 Task: Open a blank sheet, save the file as Nathan.txt Add the quote 'Success is not about the destination; it's about the journey and who you become along the way.' Apply font style 'lexend' and font size 36 Align the text to the Right .Change the text color to  'Red'
Action: Mouse moved to (233, 171)
Screenshot: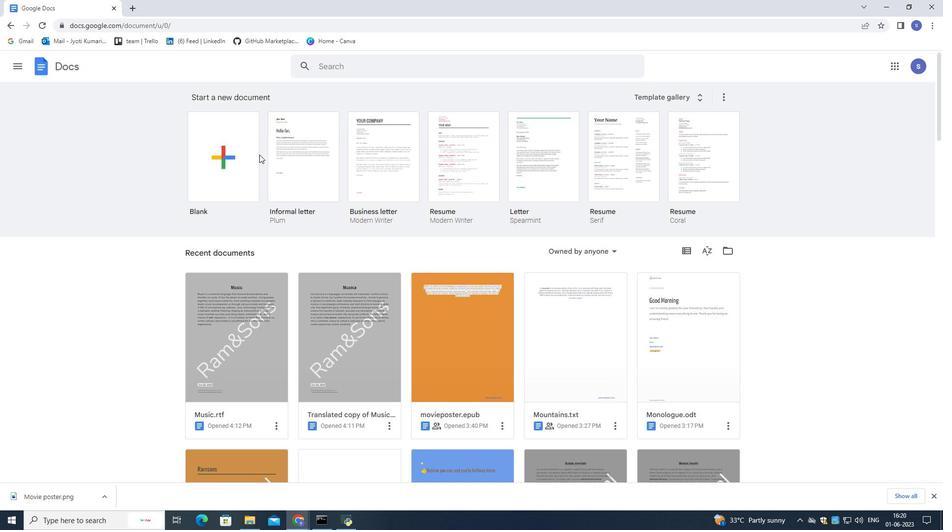 
Action: Mouse pressed left at (233, 171)
Screenshot: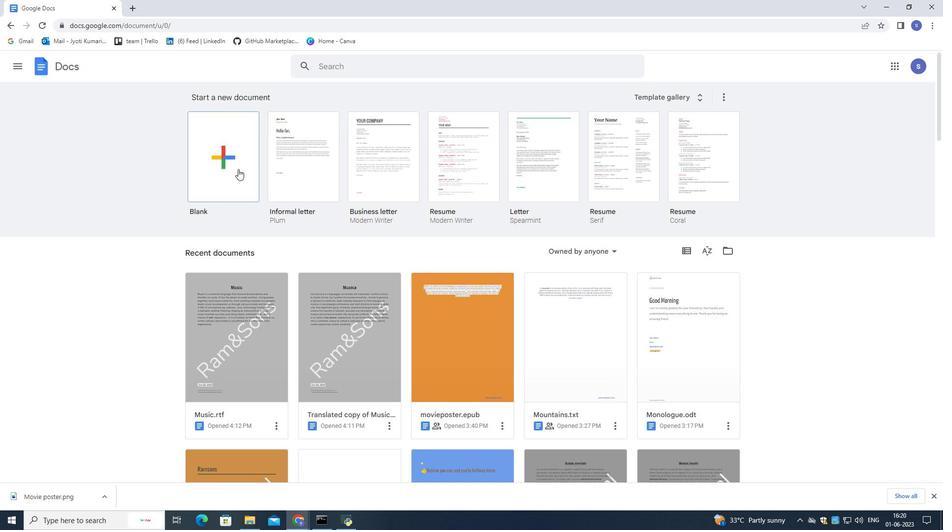 
Action: Mouse moved to (106, 62)
Screenshot: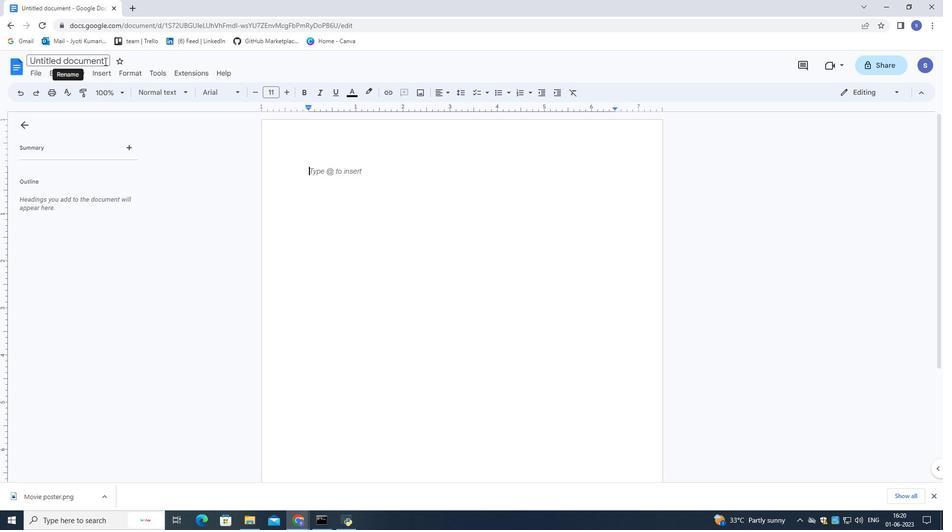 
Action: Mouse pressed left at (106, 62)
Screenshot: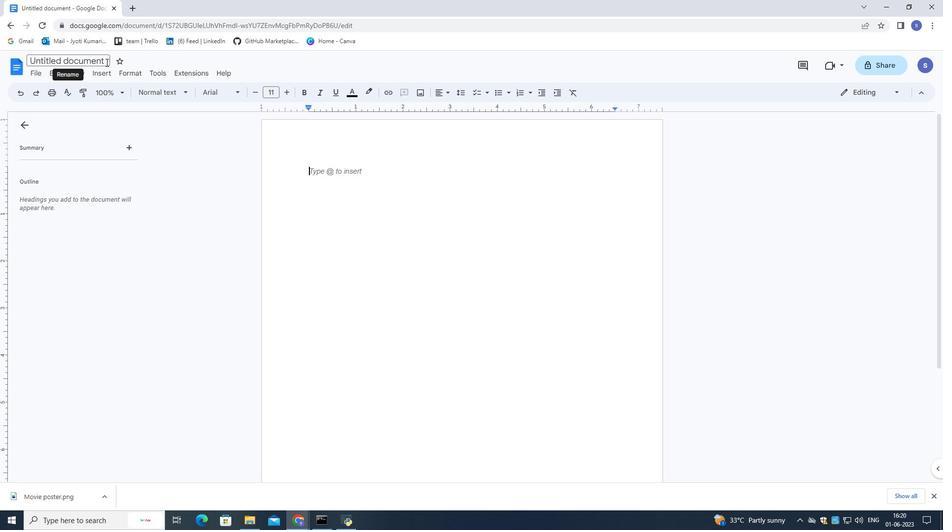 
Action: Mouse moved to (853, 12)
Screenshot: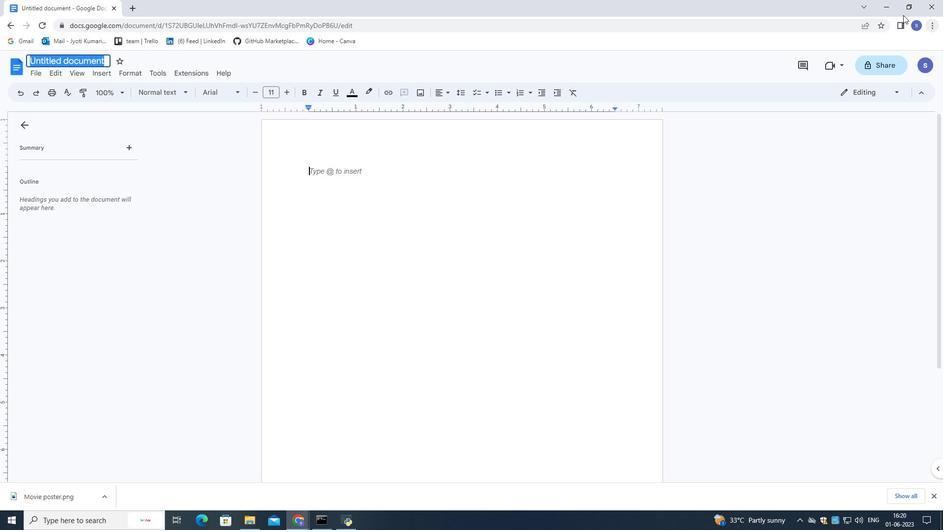 
Action: Key pressed <Key.shift>Nathan.txt
Screenshot: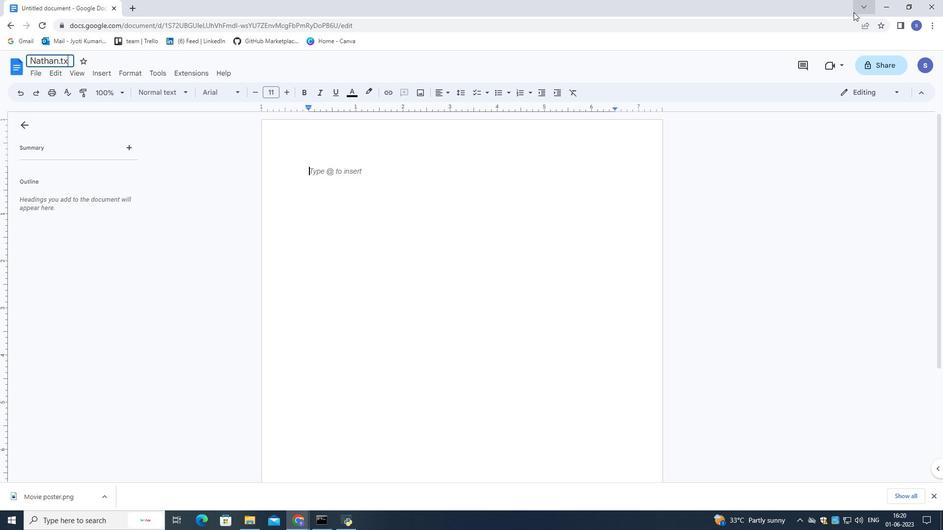 
Action: Mouse moved to (924, 18)
Screenshot: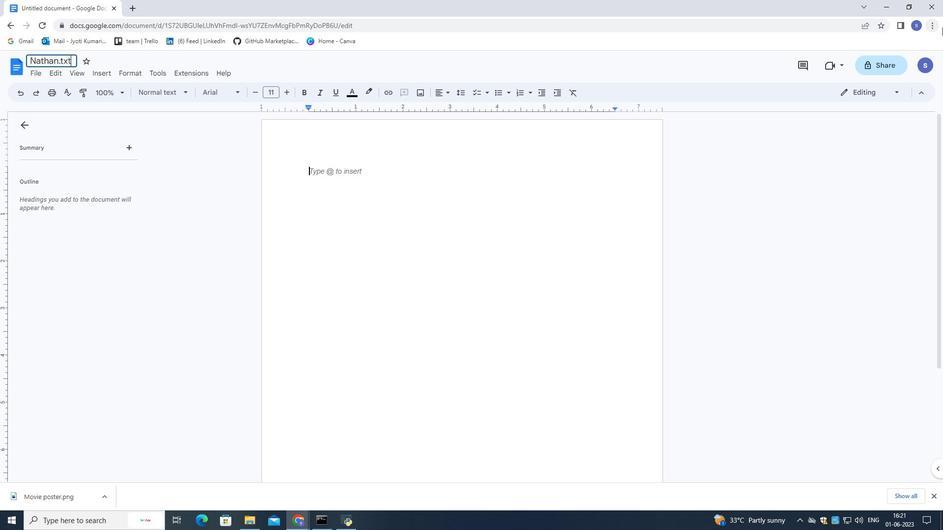 
Action: Key pressed <Key.enter>
Screenshot: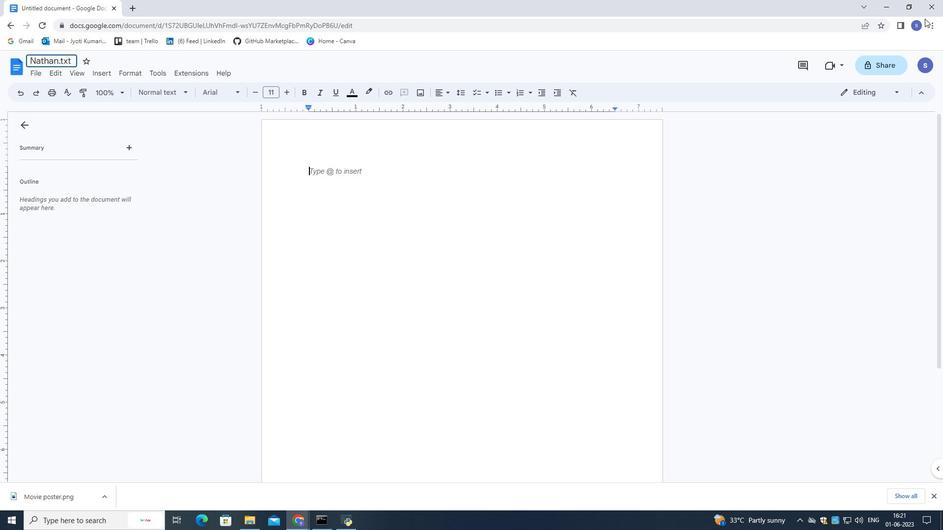 
Action: Mouse moved to (349, 172)
Screenshot: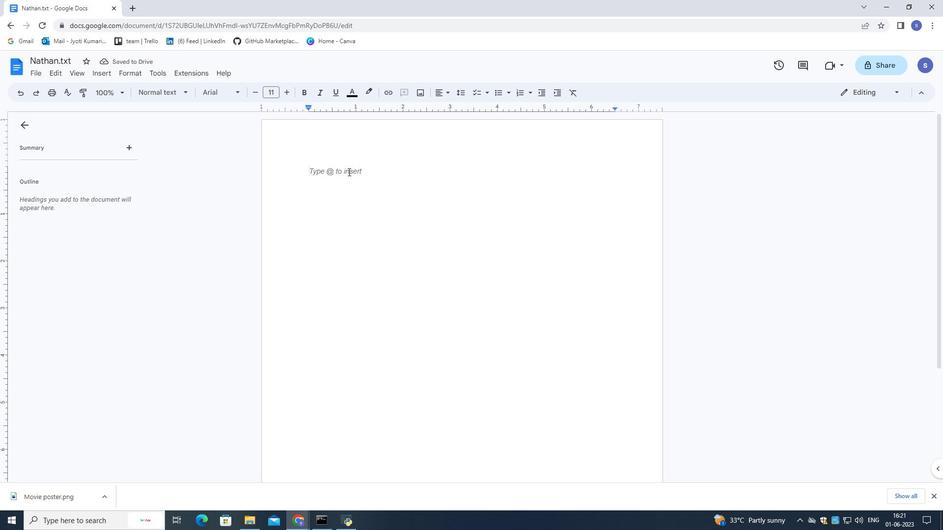 
Action: Mouse pressed left at (349, 172)
Screenshot: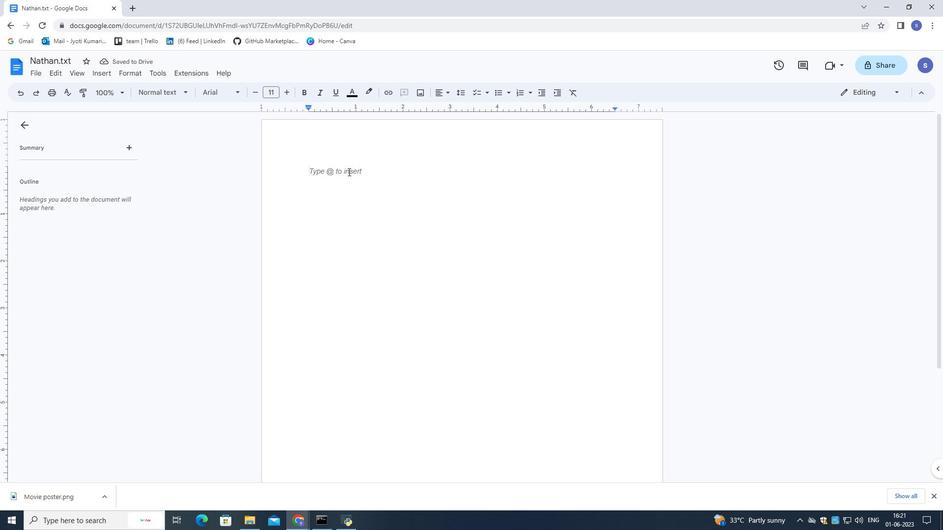 
Action: Mouse moved to (356, 176)
Screenshot: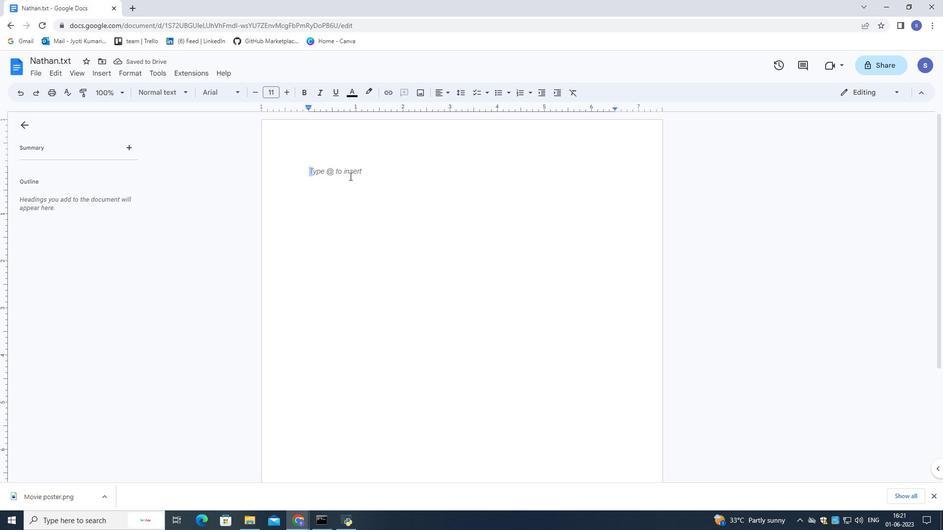 
Action: Key pressed <Key.shift>Success<Key.space>is<Key.space>not<Key.space>about<Key.space>the<Key.space>destination;<Key.space><Key.shift>It's<Key.space>abou
Screenshot: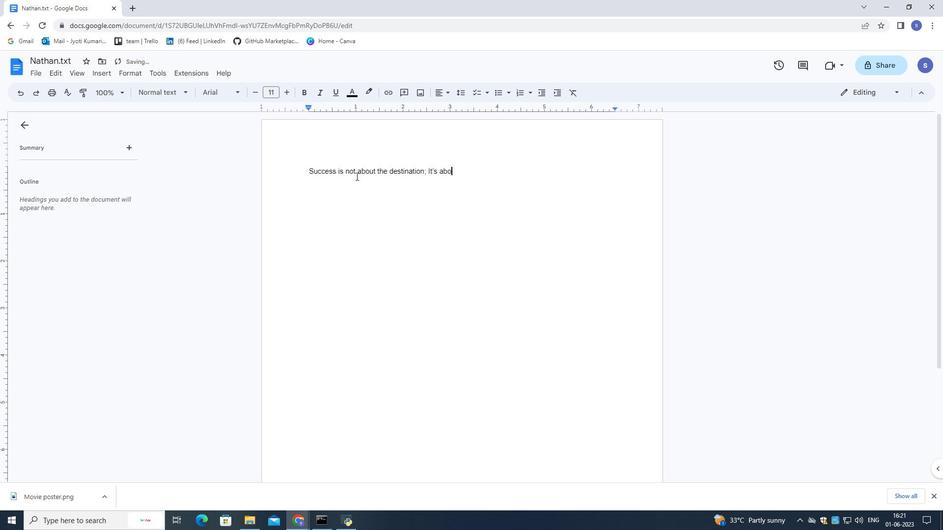 
Action: Mouse moved to (365, 176)
Screenshot: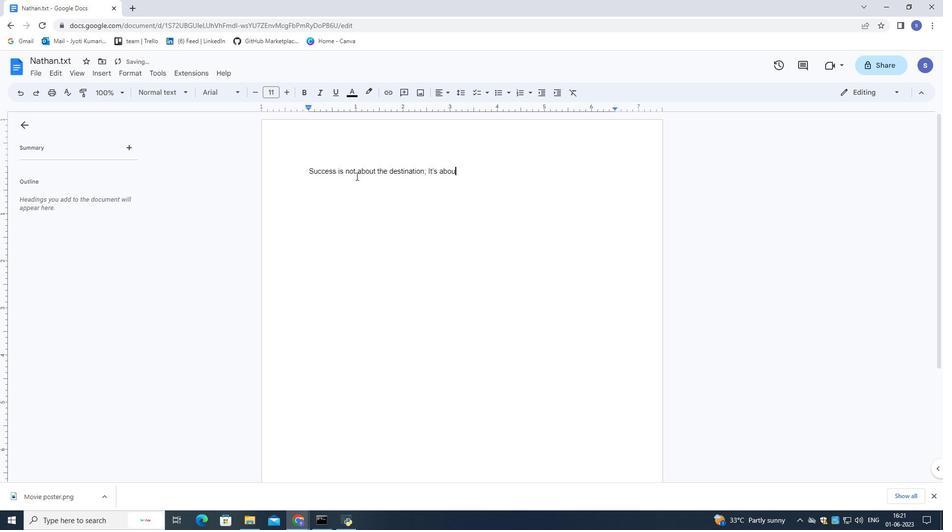 
Action: Key pressed t
Screenshot: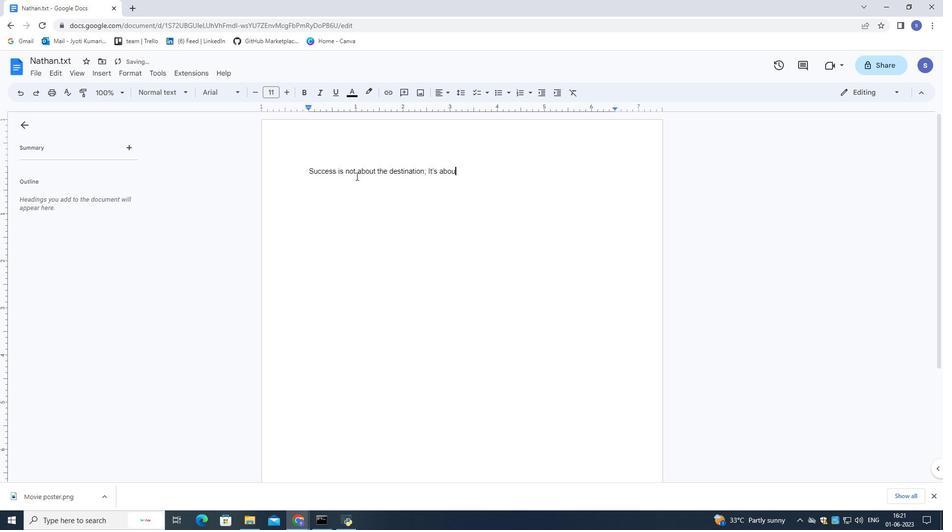 
Action: Mouse moved to (803, 166)
Screenshot: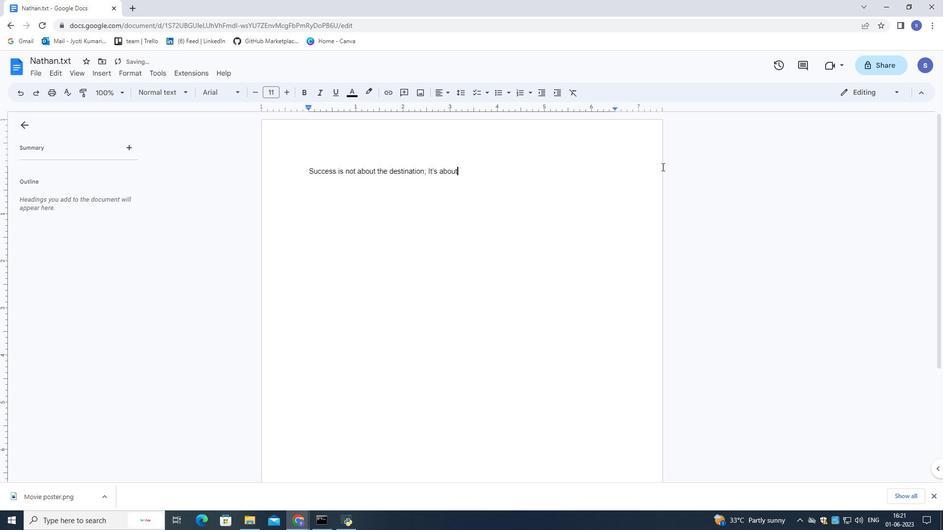
Action: Key pressed <Key.space>the<Key.space>journey<Key.space>and<Key.space>who<Key.space>uou<Key.backspace><Key.backspace><Key.backspace>you<Key.space>become<Key.space>along<Key.space>the<Key.space>a<Key.backspace>way.
Screenshot: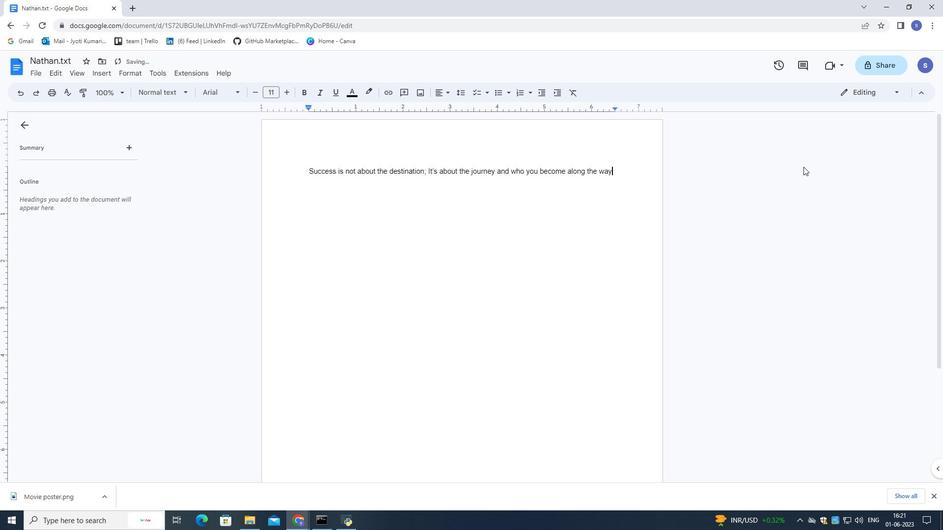 
Action: Mouse moved to (629, 173)
Screenshot: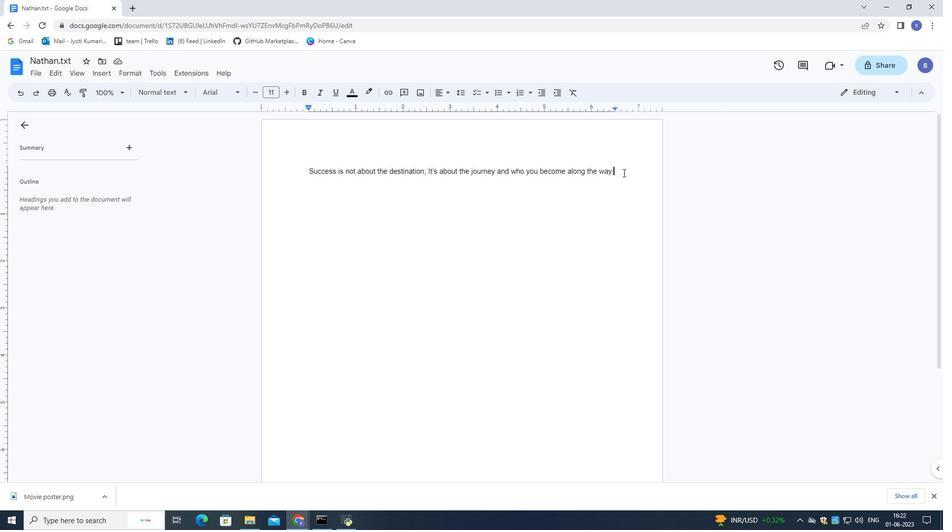 
Action: Mouse pressed left at (629, 173)
Screenshot: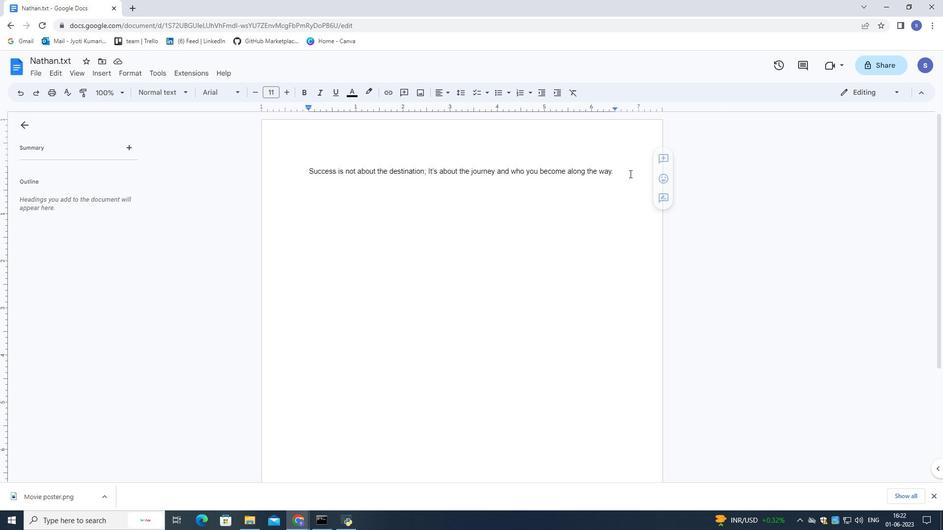 
Action: Mouse moved to (219, 95)
Screenshot: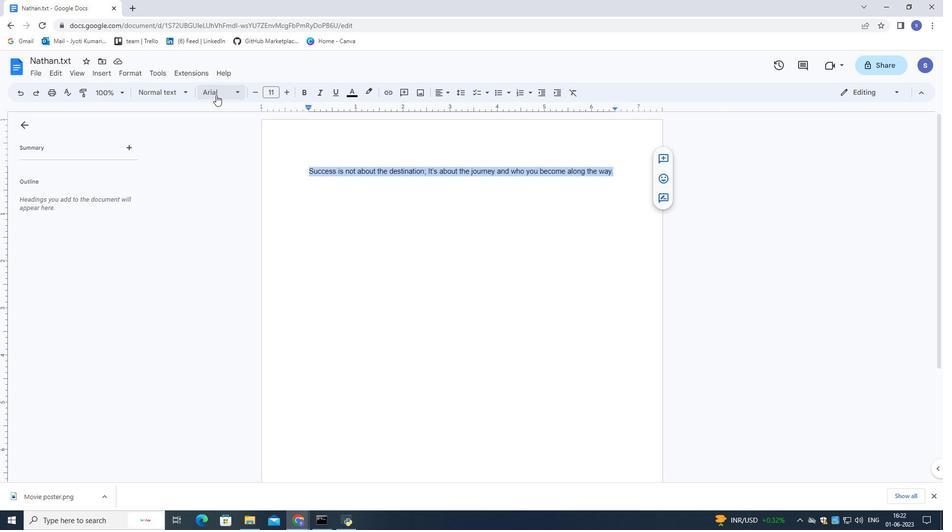 
Action: Mouse pressed left at (219, 95)
Screenshot: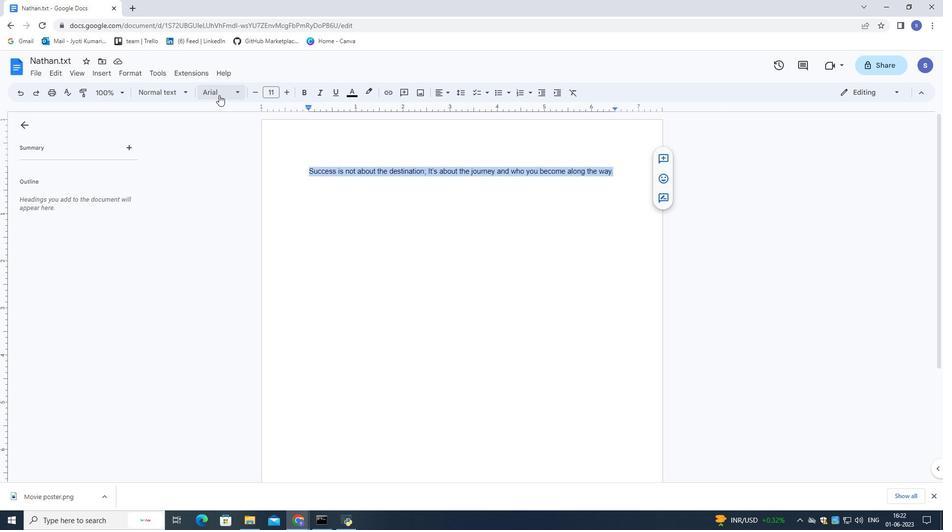 
Action: Mouse moved to (235, 112)
Screenshot: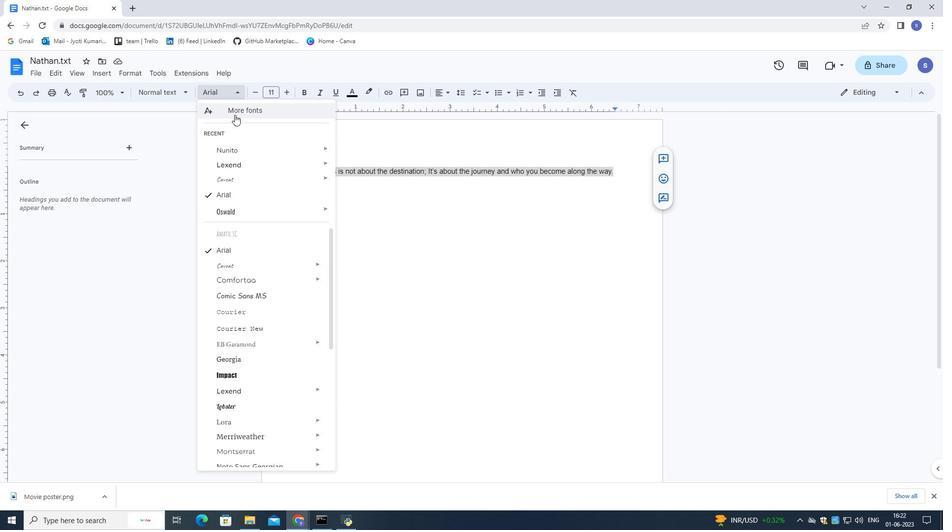 
Action: Mouse pressed left at (235, 112)
Screenshot: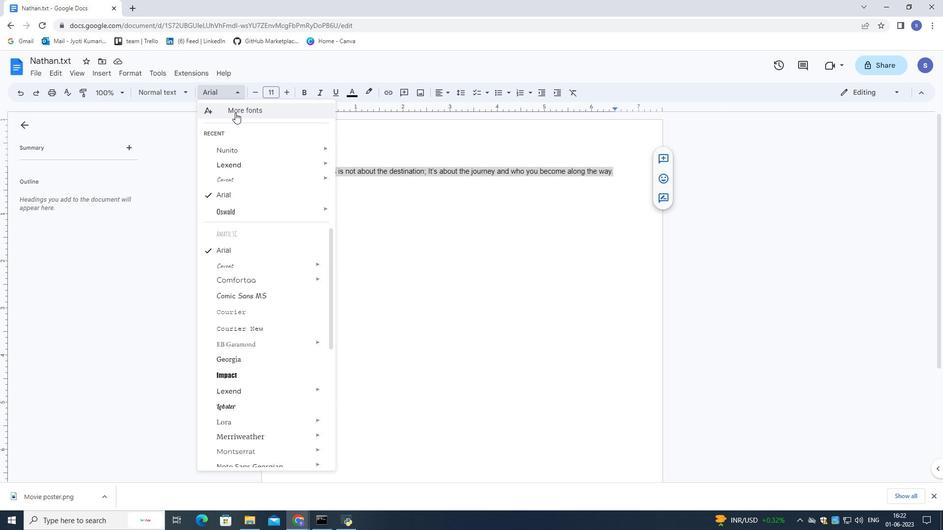 
Action: Mouse moved to (311, 154)
Screenshot: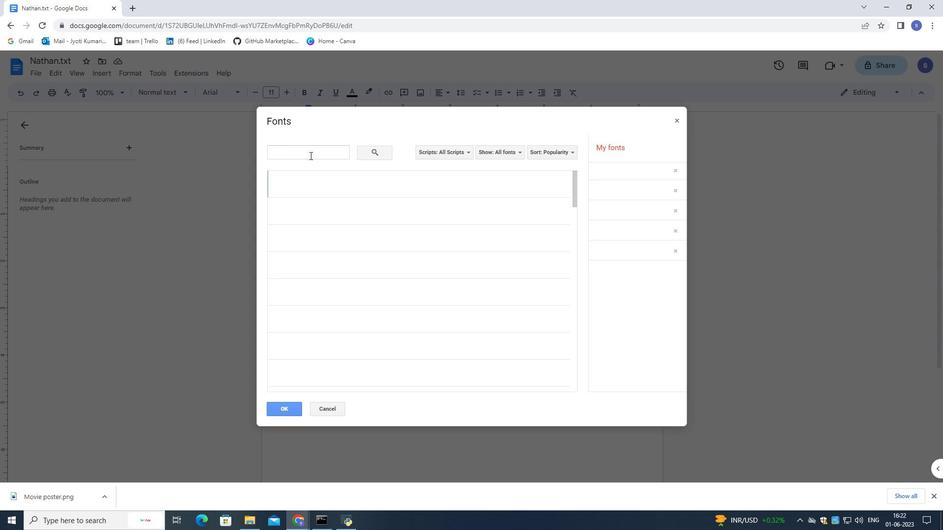 
Action: Mouse pressed left at (311, 154)
Screenshot: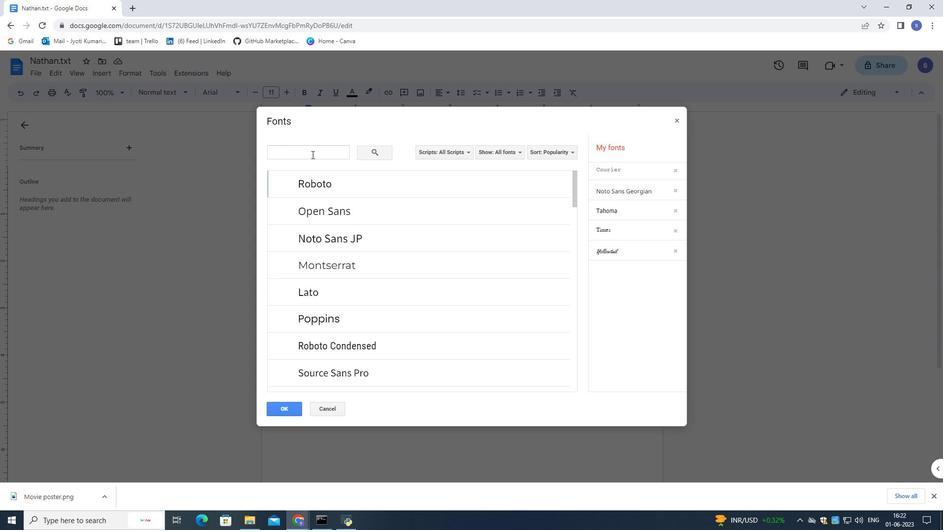 
Action: Mouse moved to (390, 132)
Screenshot: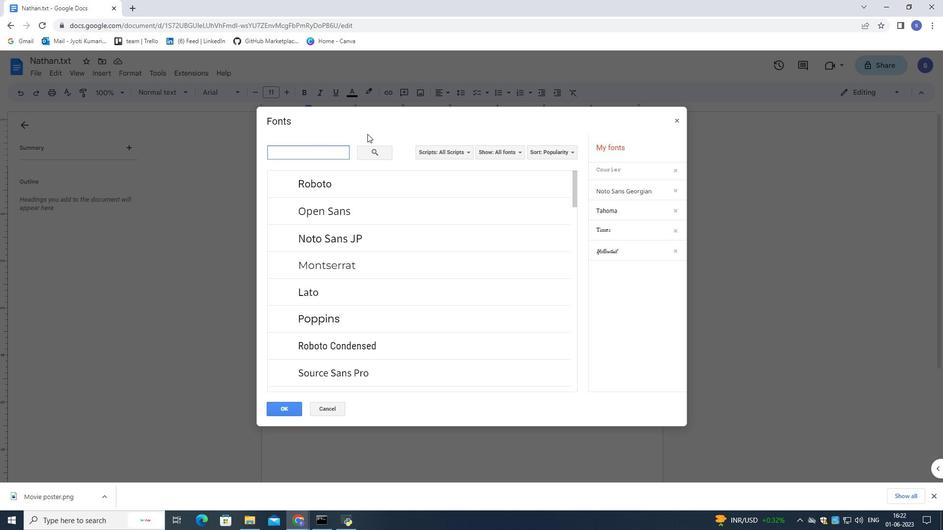 
Action: Key pressed lexend
Screenshot: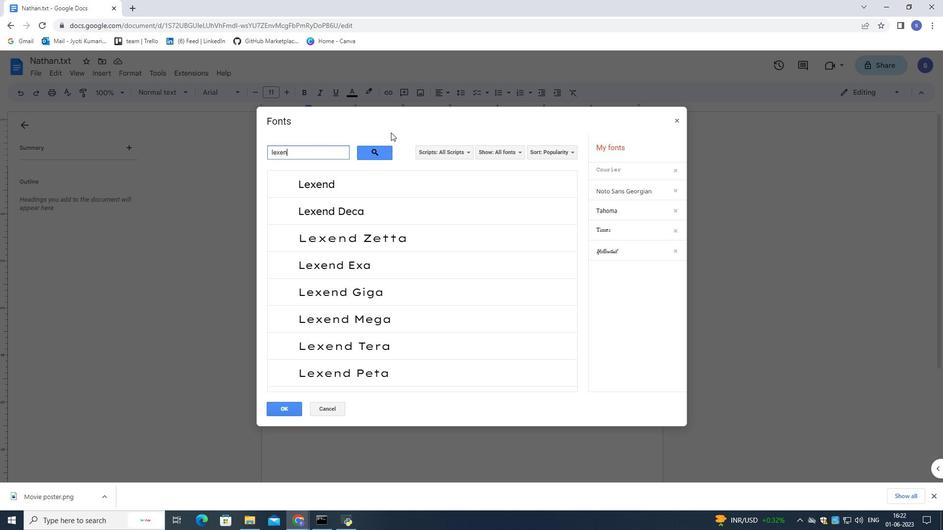 
Action: Mouse moved to (304, 190)
Screenshot: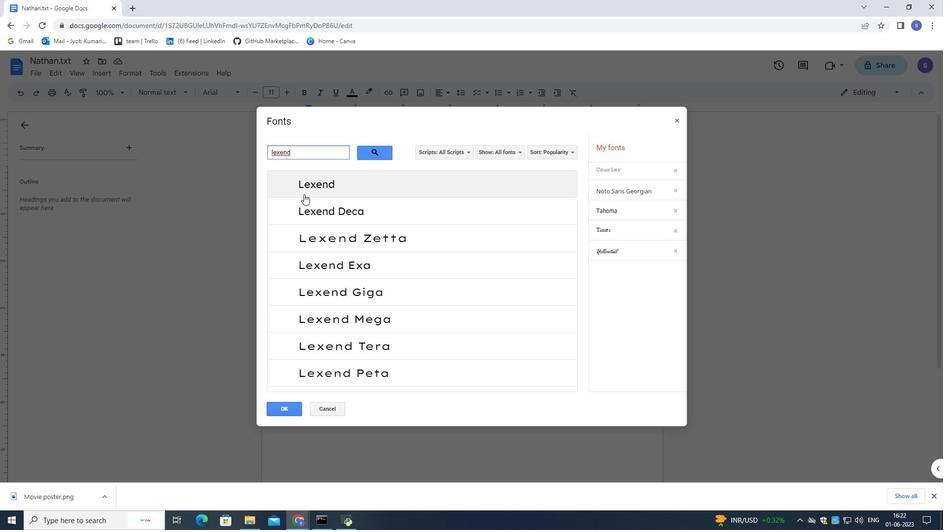 
Action: Mouse pressed left at (304, 190)
Screenshot: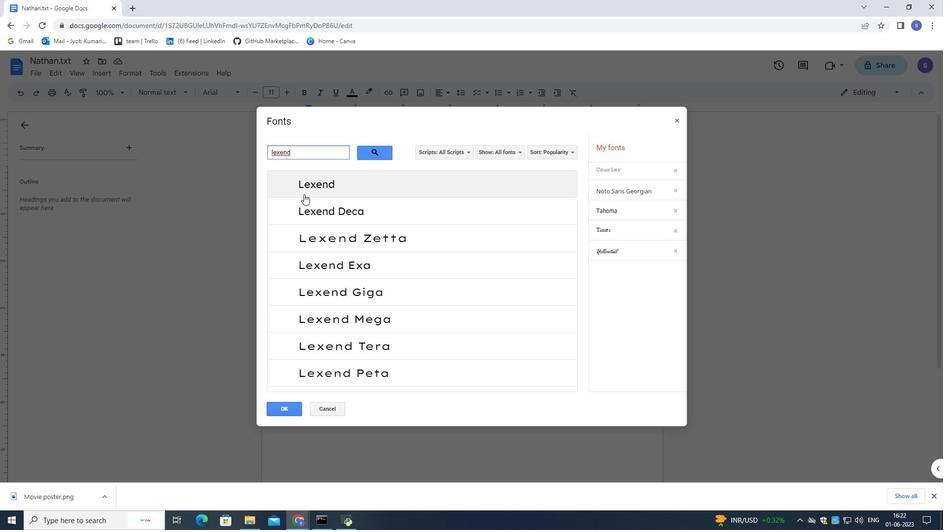 
Action: Mouse moved to (294, 410)
Screenshot: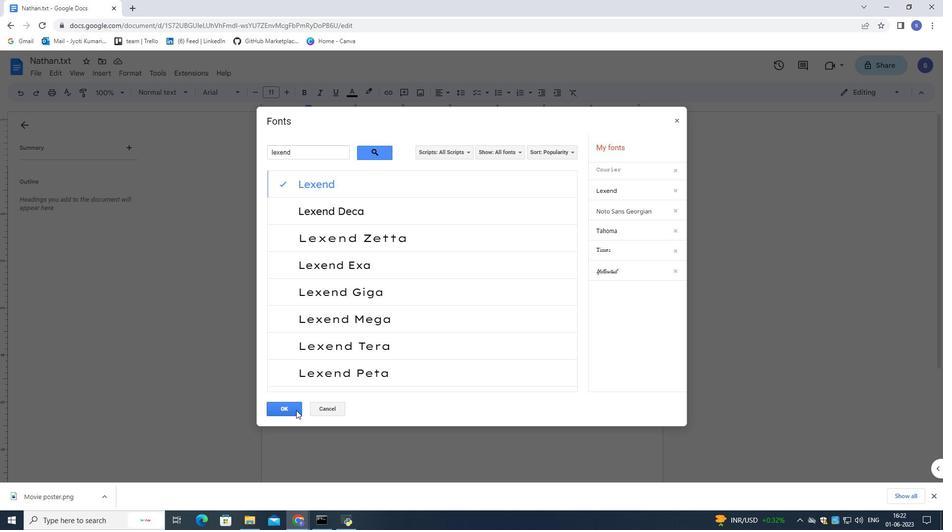 
Action: Mouse pressed left at (294, 410)
Screenshot: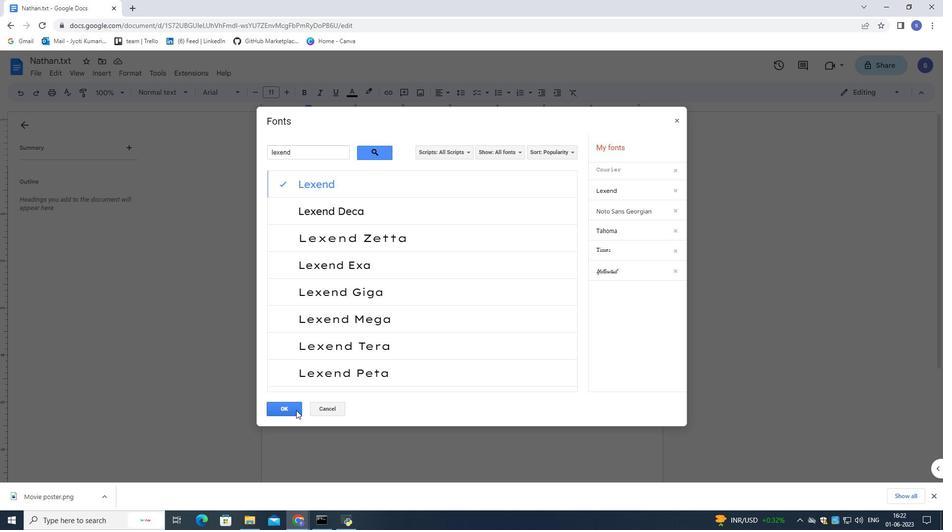 
Action: Mouse moved to (289, 90)
Screenshot: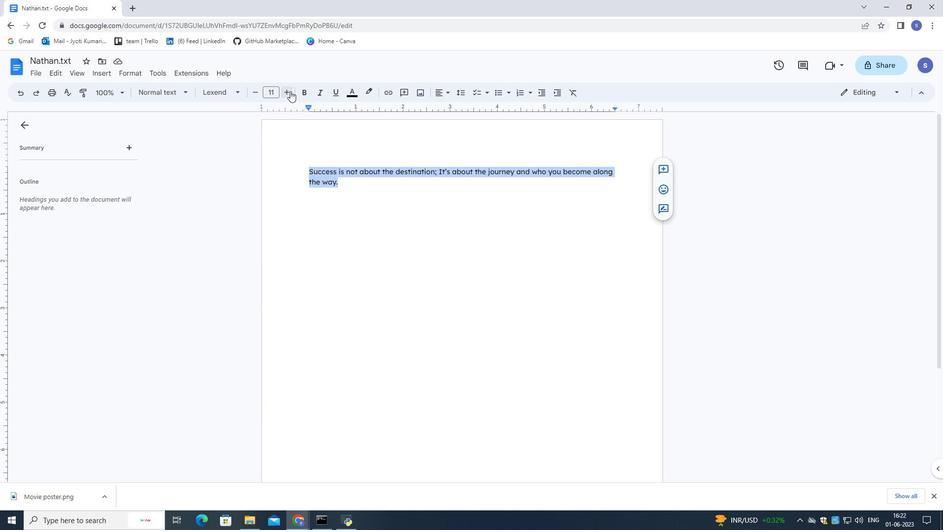 
Action: Mouse pressed left at (289, 90)
Screenshot: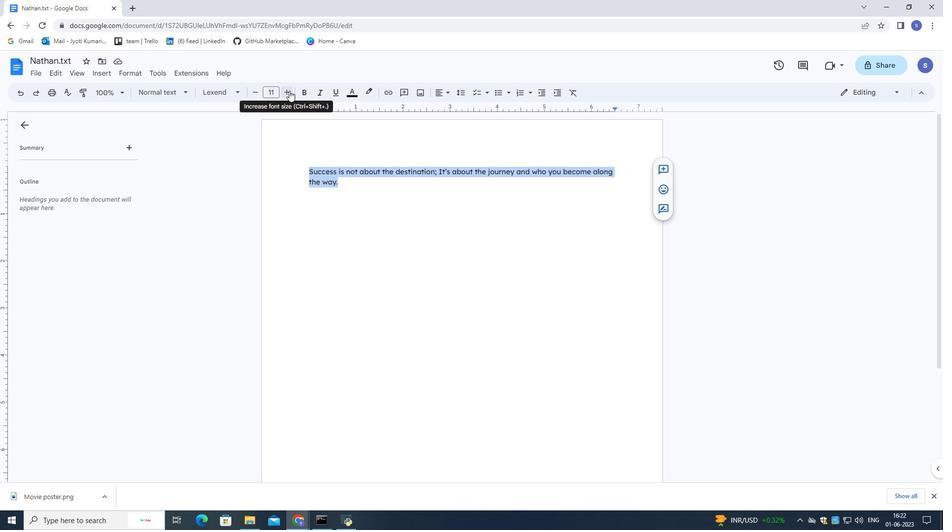
Action: Mouse pressed left at (289, 90)
Screenshot: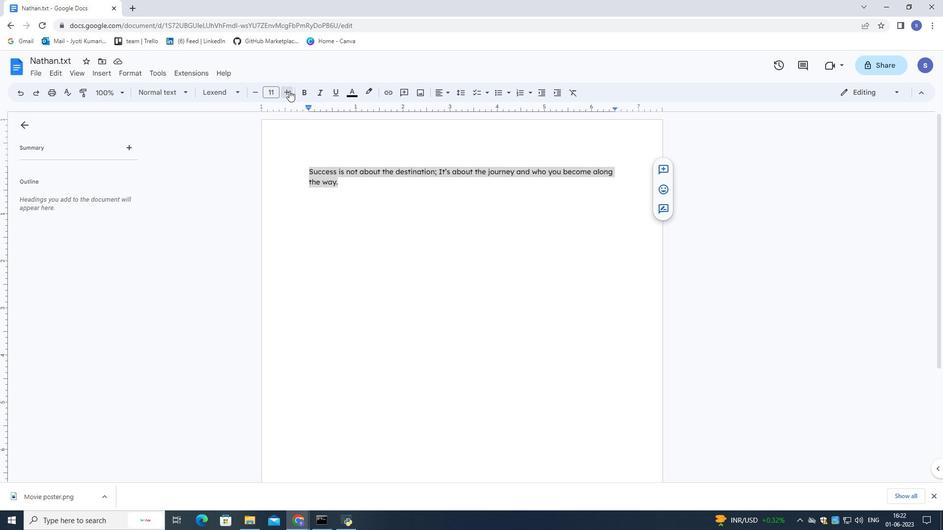 
Action: Mouse pressed left at (289, 90)
Screenshot: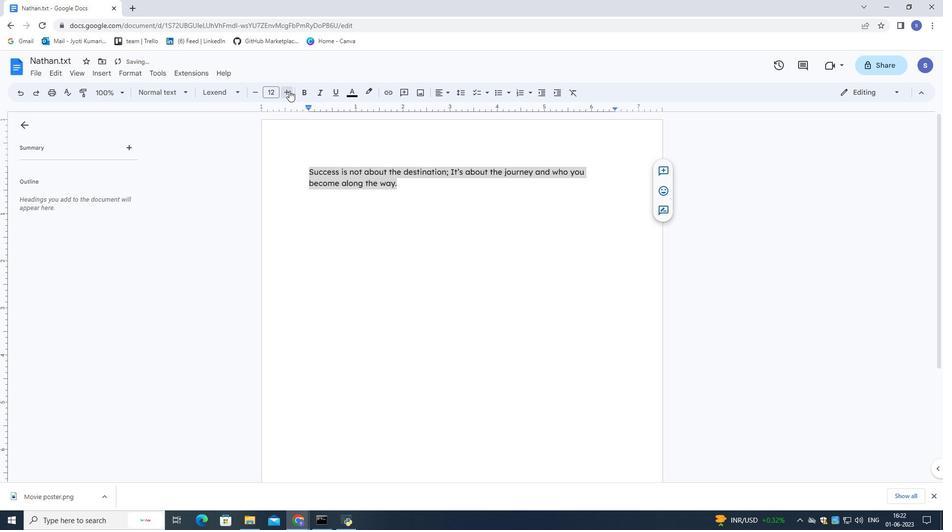 
Action: Mouse pressed left at (289, 90)
Screenshot: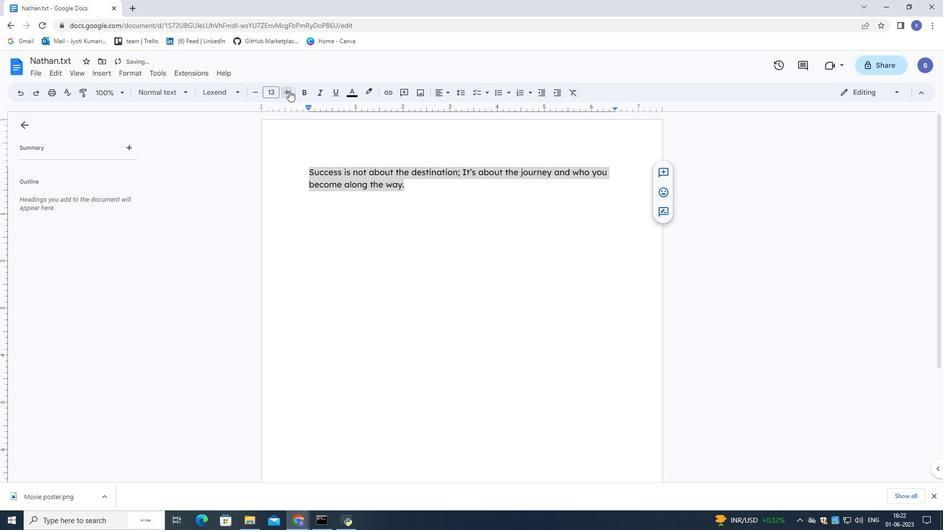 
Action: Mouse pressed left at (289, 90)
Screenshot: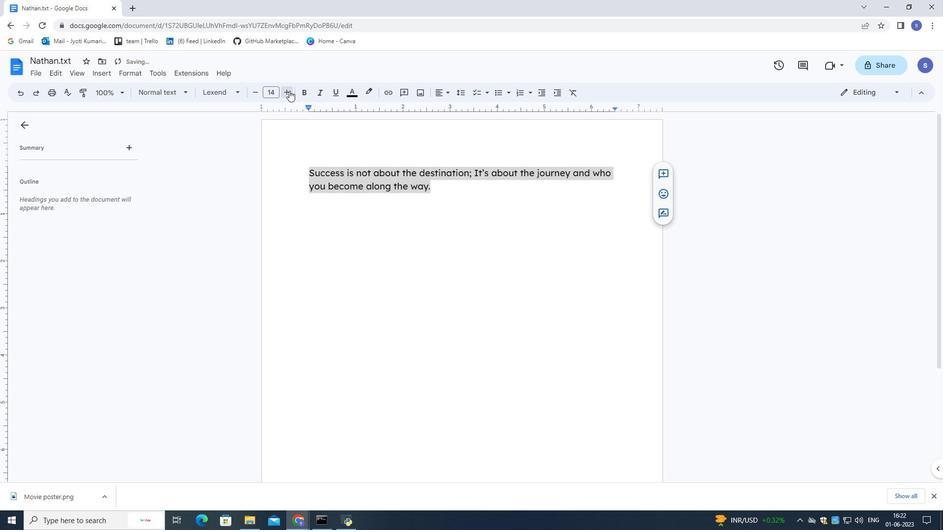 
Action: Mouse pressed left at (289, 90)
Screenshot: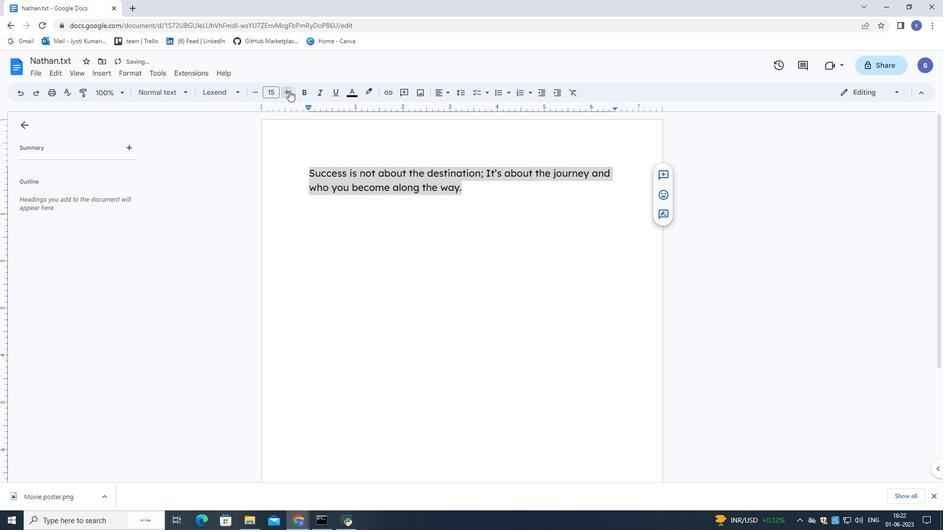 
Action: Mouse pressed left at (289, 90)
Screenshot: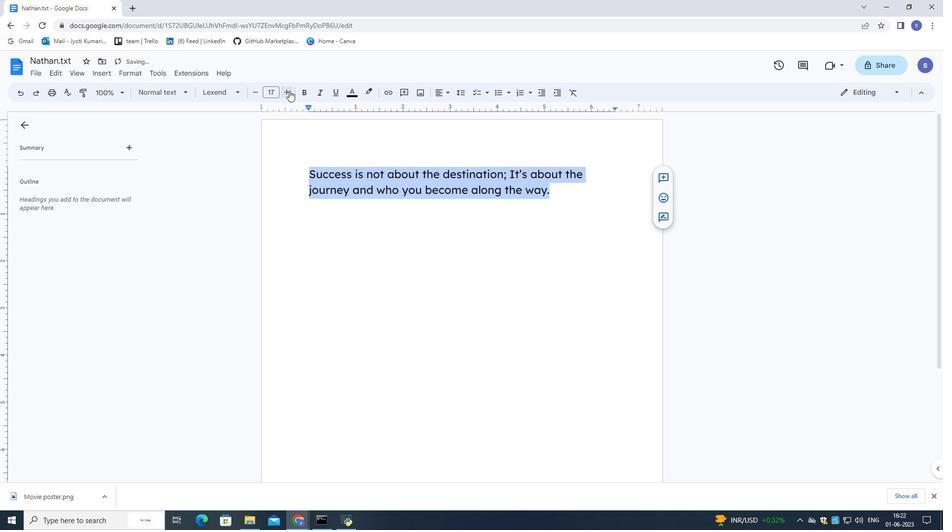
Action: Mouse pressed left at (289, 90)
Screenshot: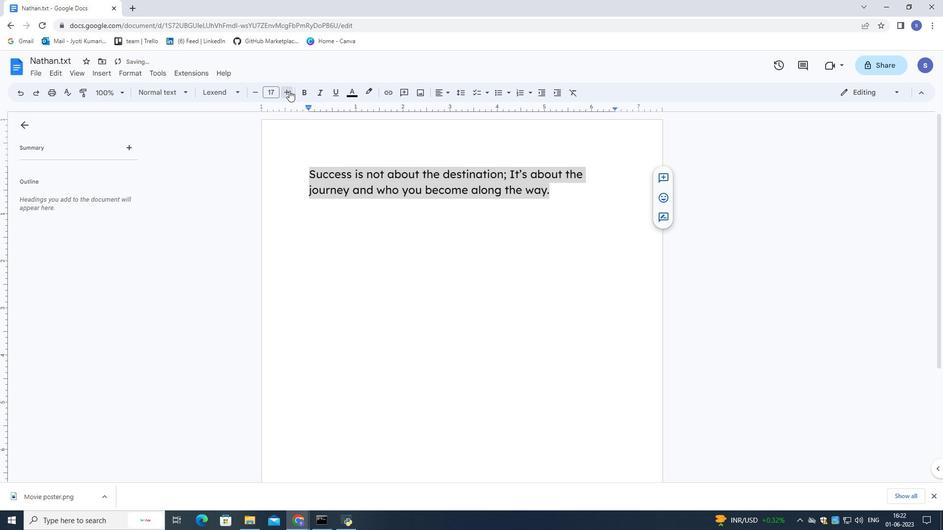 
Action: Mouse pressed left at (289, 90)
Screenshot: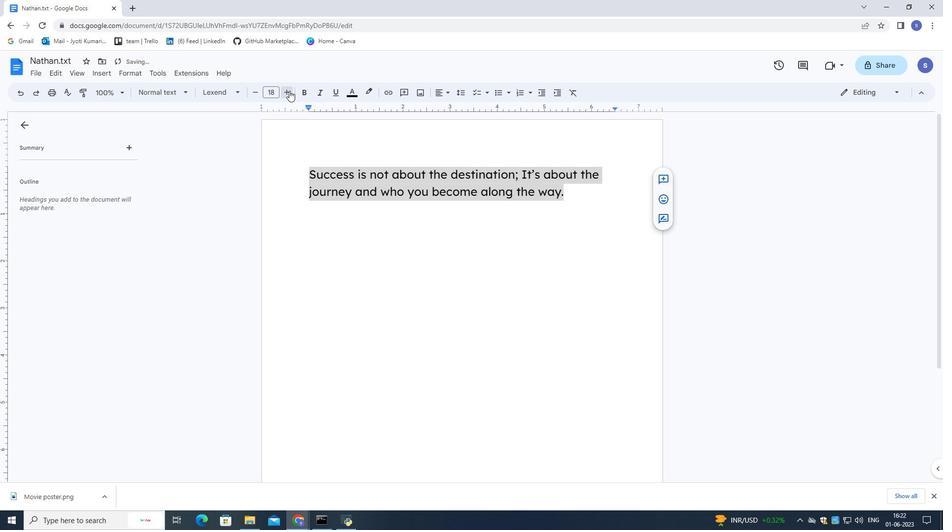 
Action: Mouse pressed left at (289, 90)
Screenshot: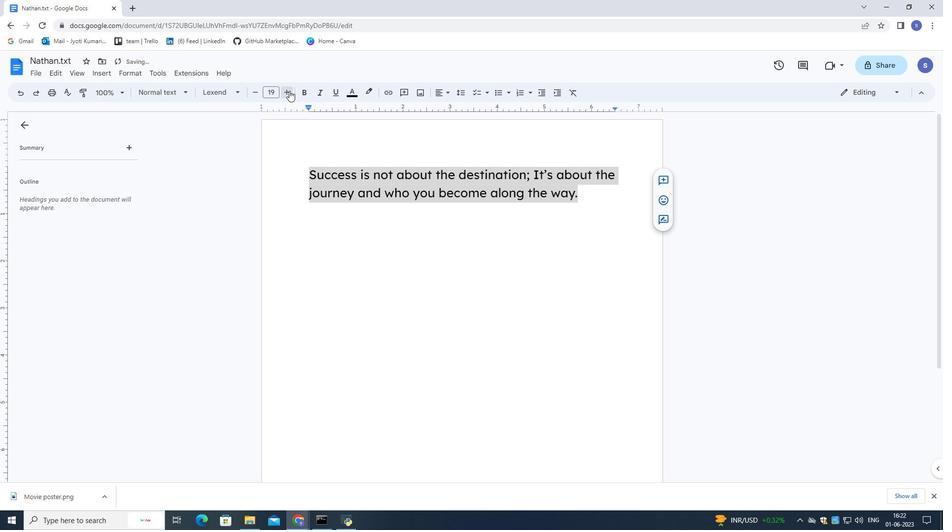 
Action: Mouse pressed left at (289, 90)
Screenshot: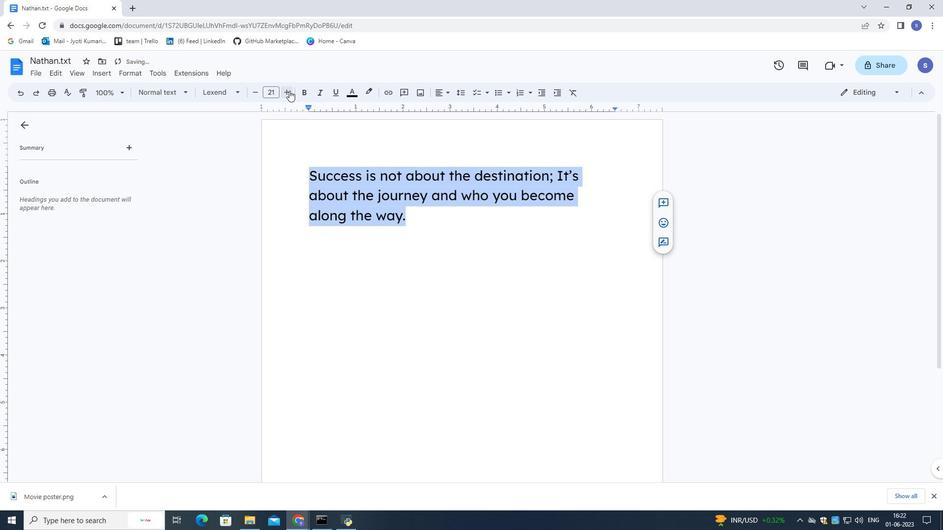 
Action: Mouse pressed left at (289, 90)
Screenshot: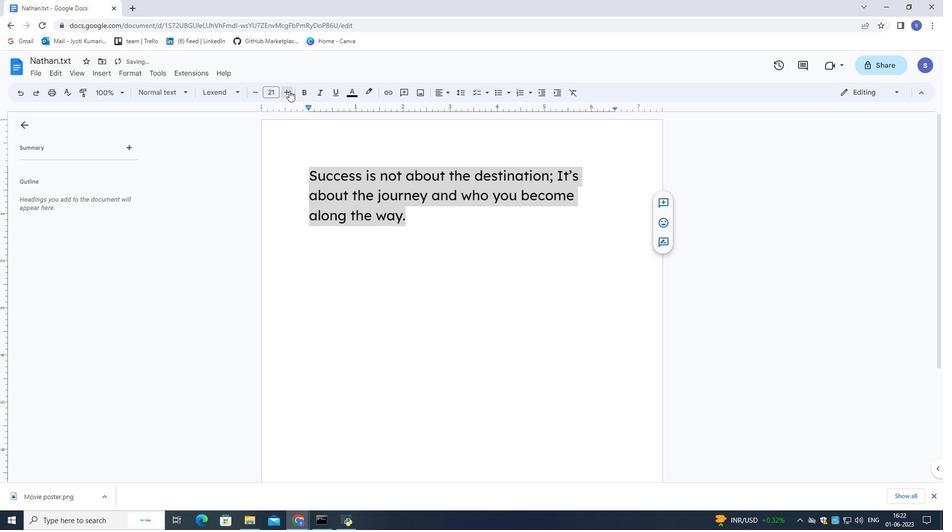 
Action: Mouse pressed left at (289, 90)
Screenshot: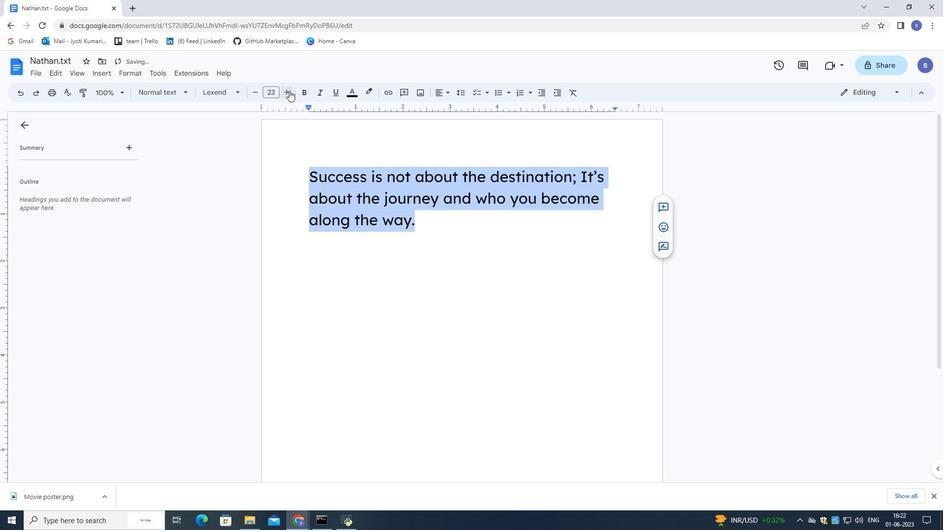 
Action: Mouse pressed left at (289, 90)
Screenshot: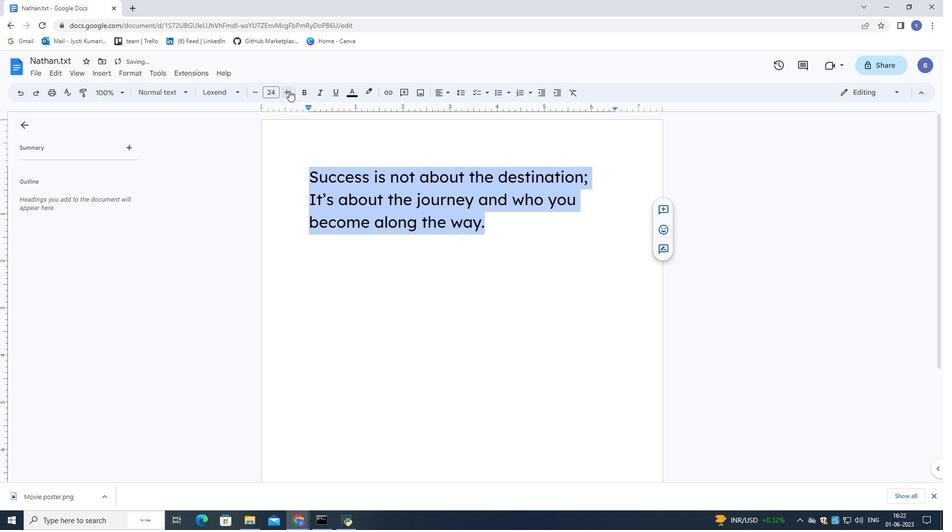
Action: Mouse pressed left at (289, 90)
Screenshot: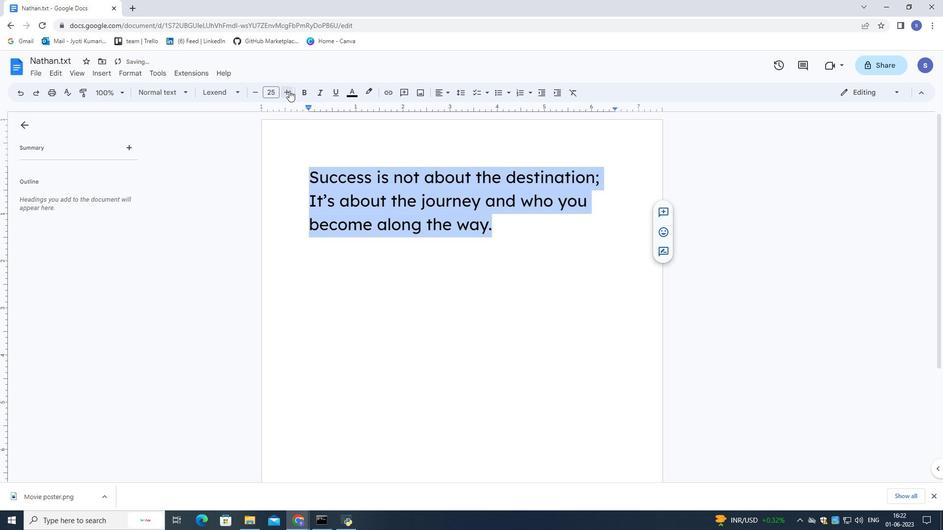 
Action: Mouse pressed left at (289, 90)
Screenshot: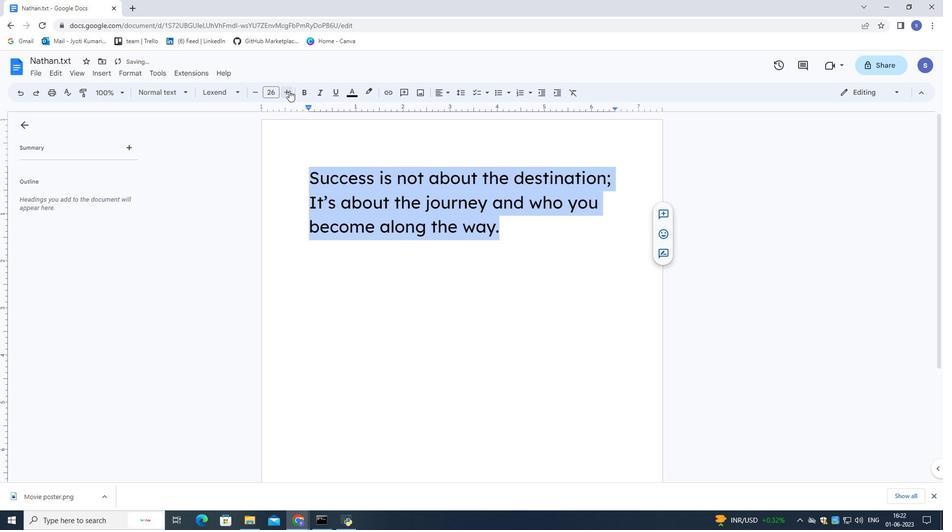
Action: Mouse pressed left at (289, 90)
Screenshot: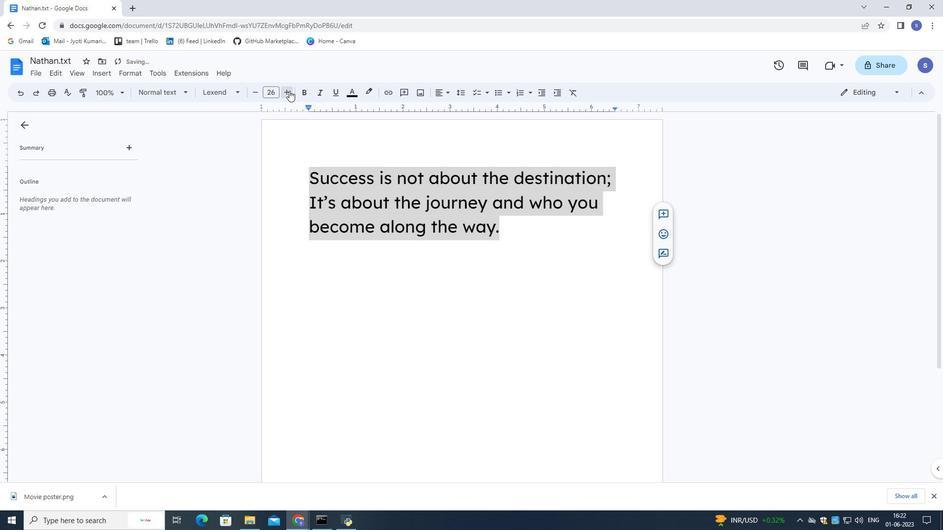 
Action: Mouse pressed left at (289, 90)
Screenshot: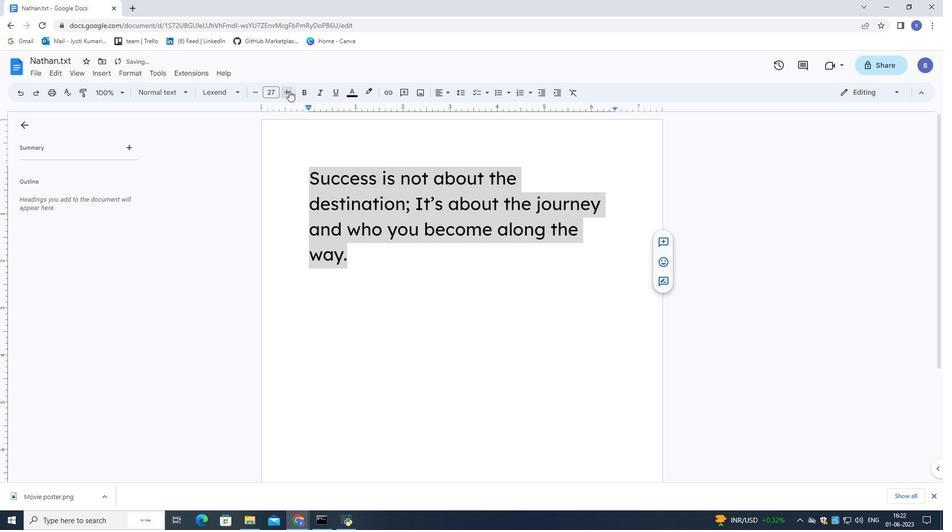 
Action: Mouse pressed left at (289, 90)
Screenshot: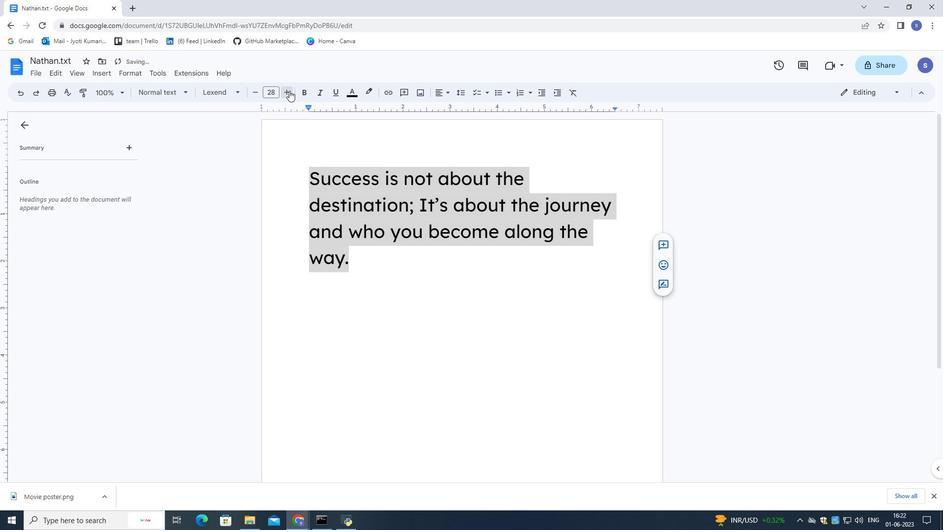 
Action: Mouse pressed left at (289, 90)
Screenshot: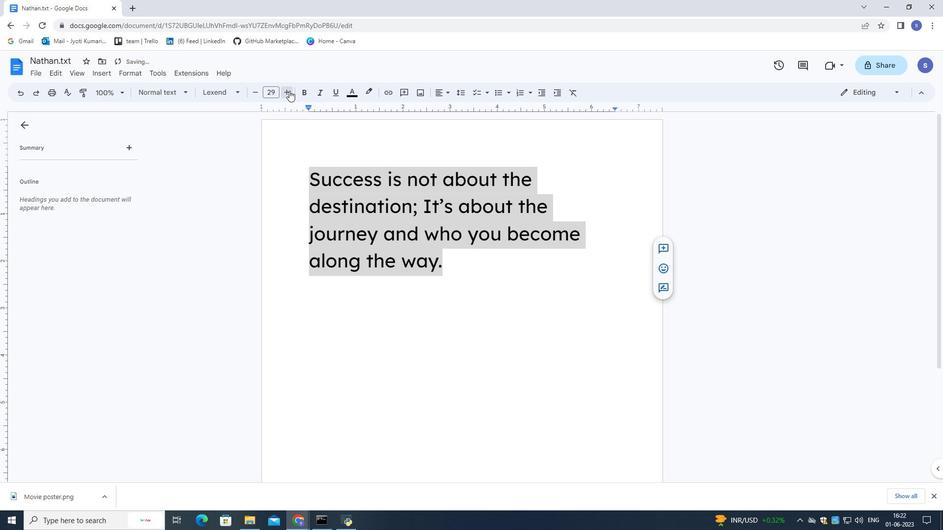 
Action: Mouse pressed left at (289, 90)
Screenshot: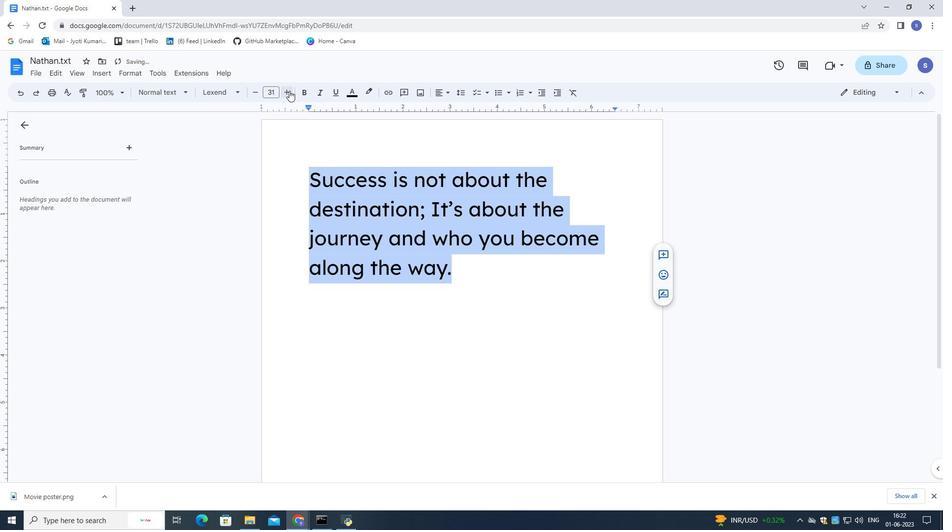 
Action: Mouse pressed left at (289, 90)
Screenshot: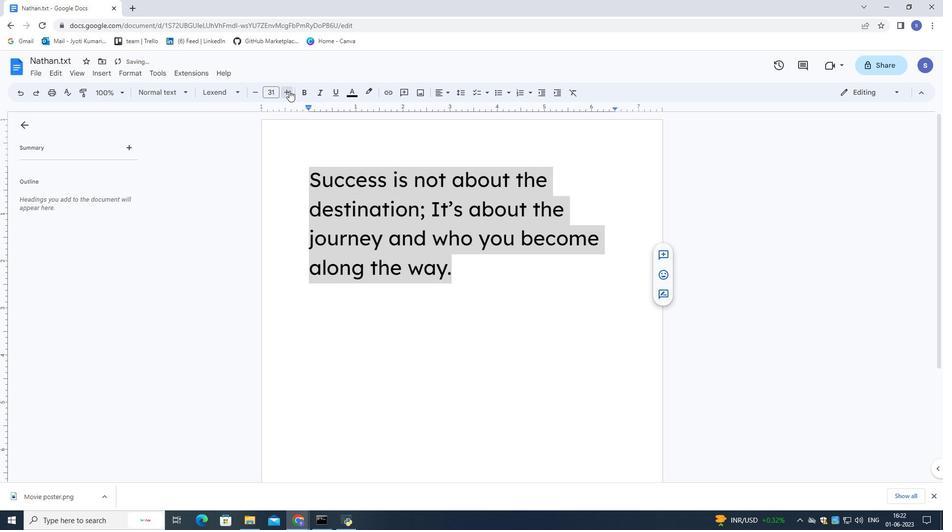 
Action: Mouse pressed left at (289, 90)
Screenshot: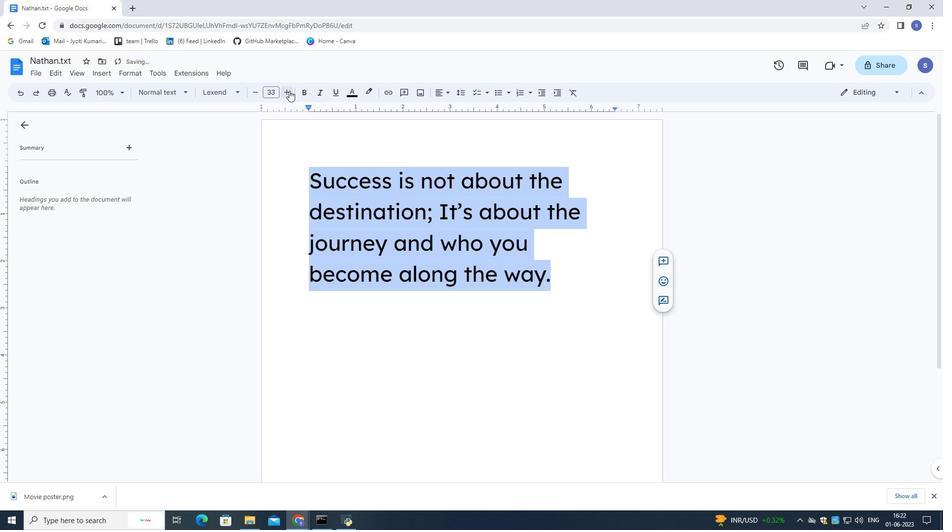 
Action: Mouse pressed left at (289, 90)
Screenshot: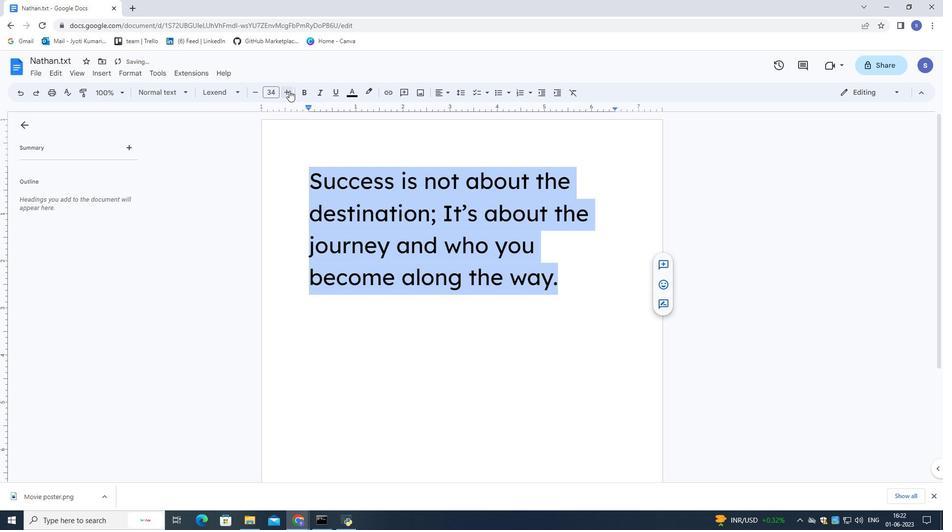 
Action: Mouse pressed left at (289, 90)
Screenshot: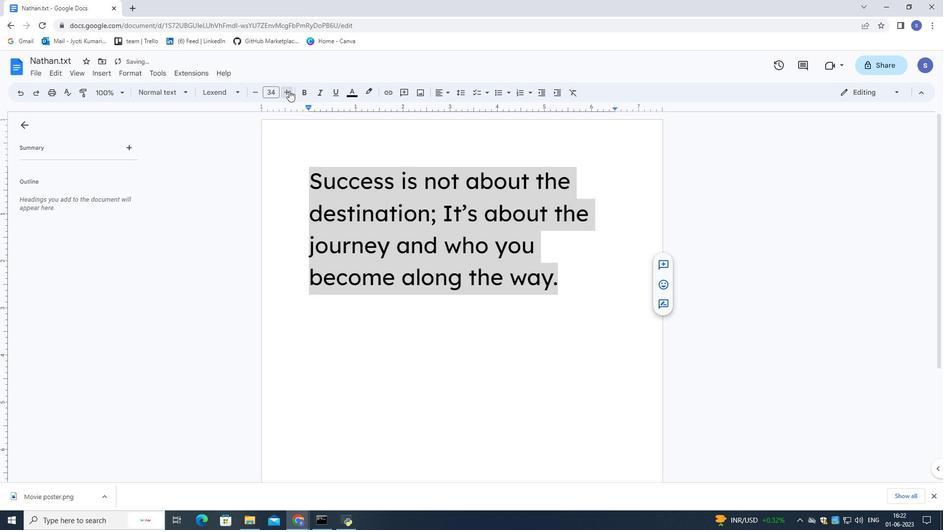 
Action: Mouse moved to (436, 91)
Screenshot: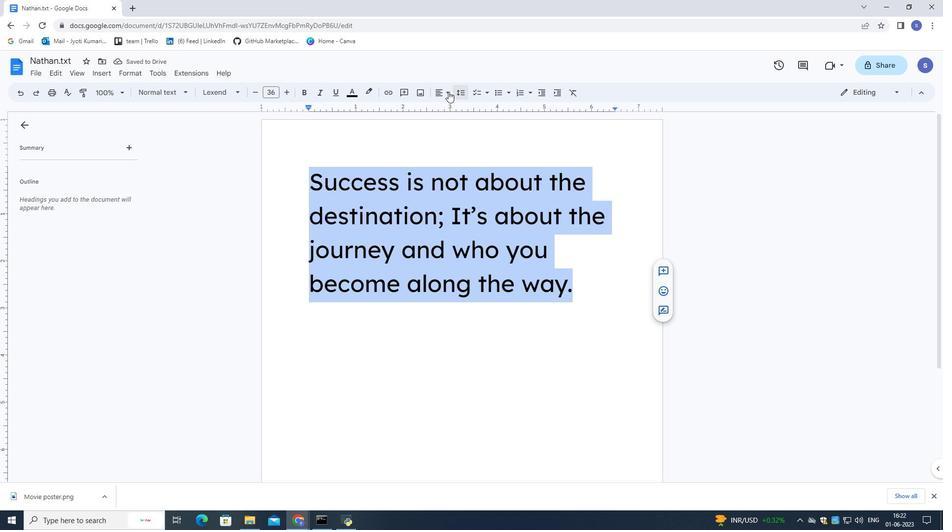 
Action: Mouse pressed left at (436, 91)
Screenshot: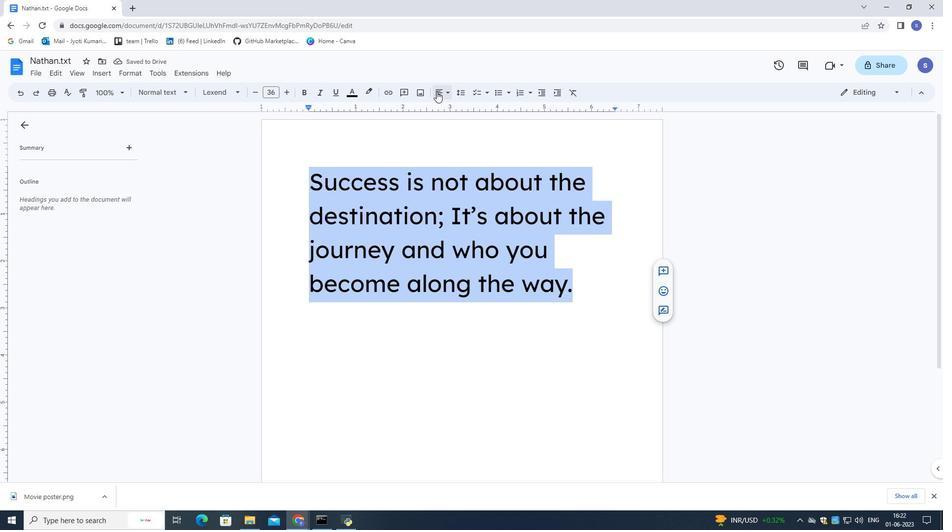 
Action: Mouse moved to (466, 113)
Screenshot: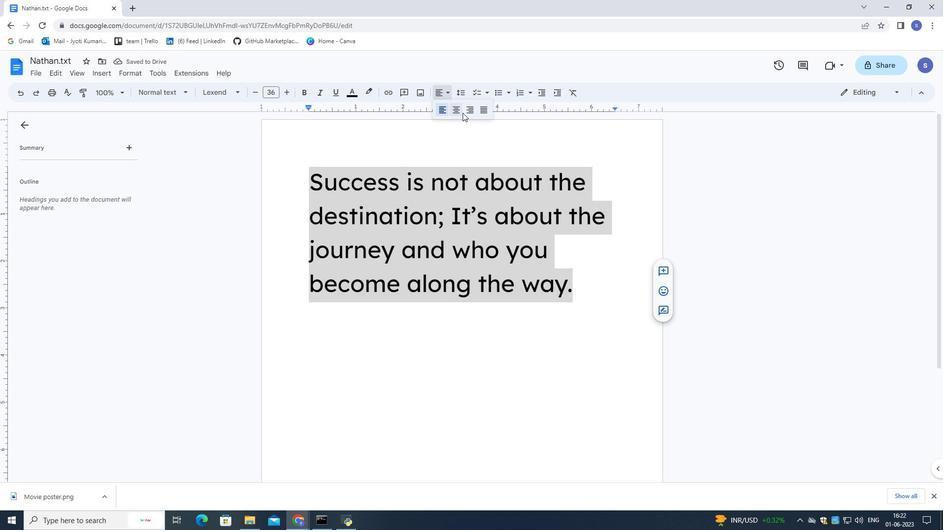 
Action: Mouse pressed left at (466, 113)
Screenshot: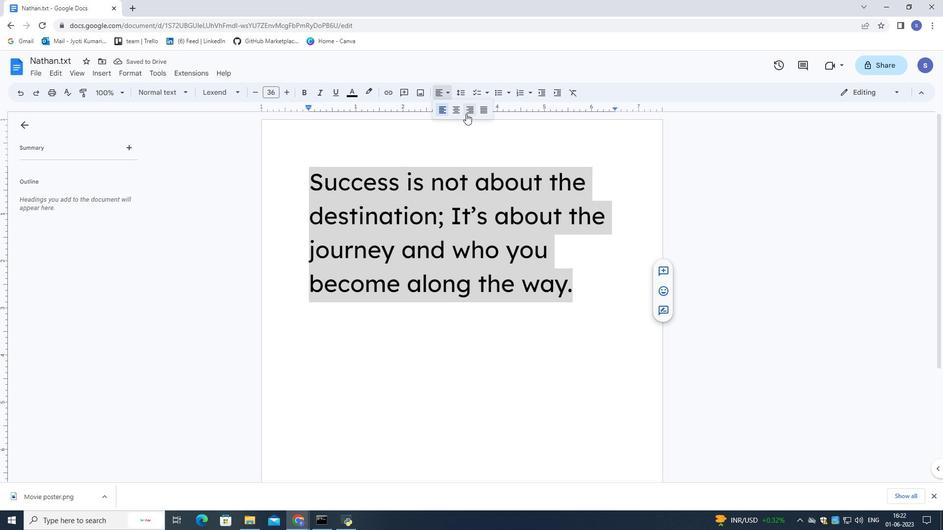 
Action: Mouse moved to (350, 93)
Screenshot: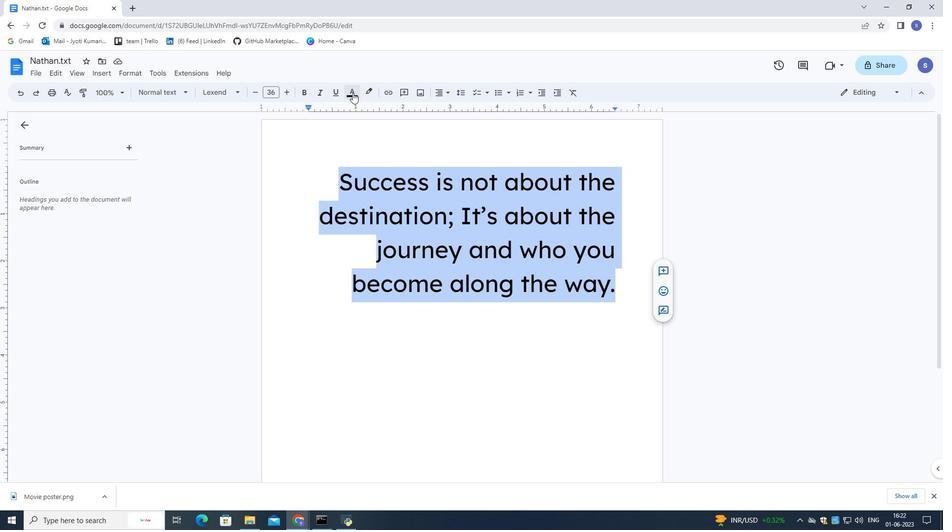 
Action: Mouse pressed left at (350, 93)
Screenshot: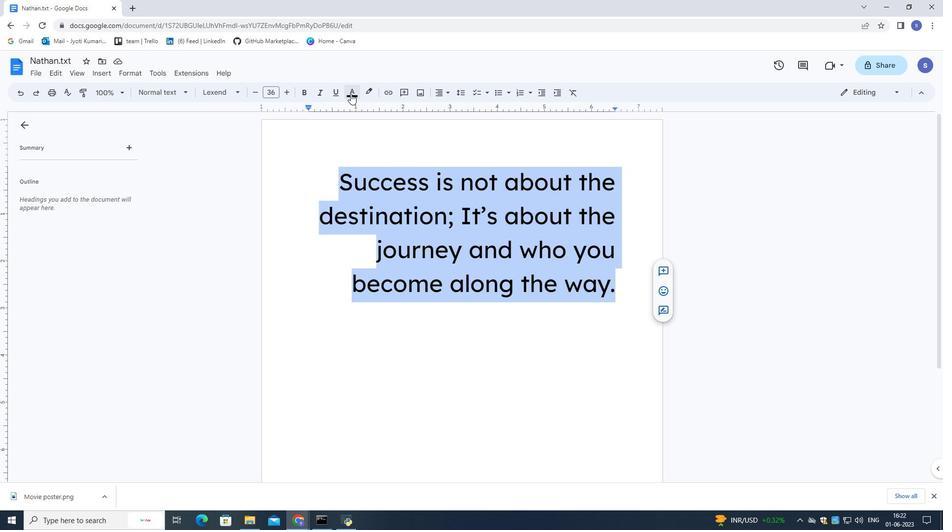 
Action: Mouse moved to (367, 119)
Screenshot: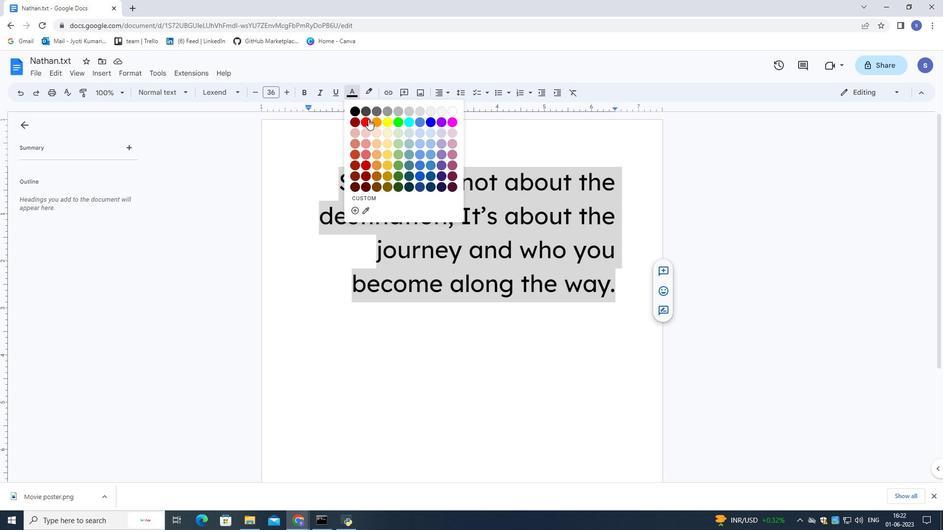 
Action: Mouse pressed left at (367, 119)
Screenshot: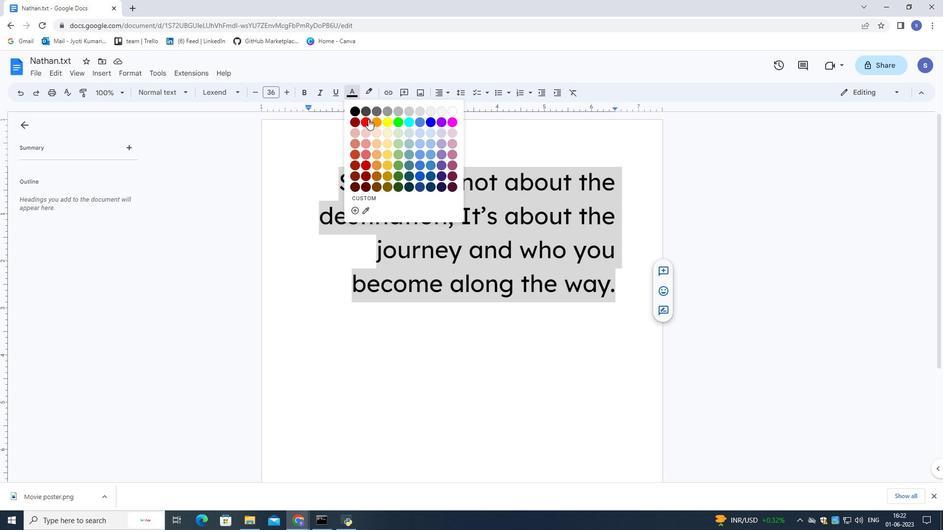 
Action: Mouse moved to (612, 341)
Screenshot: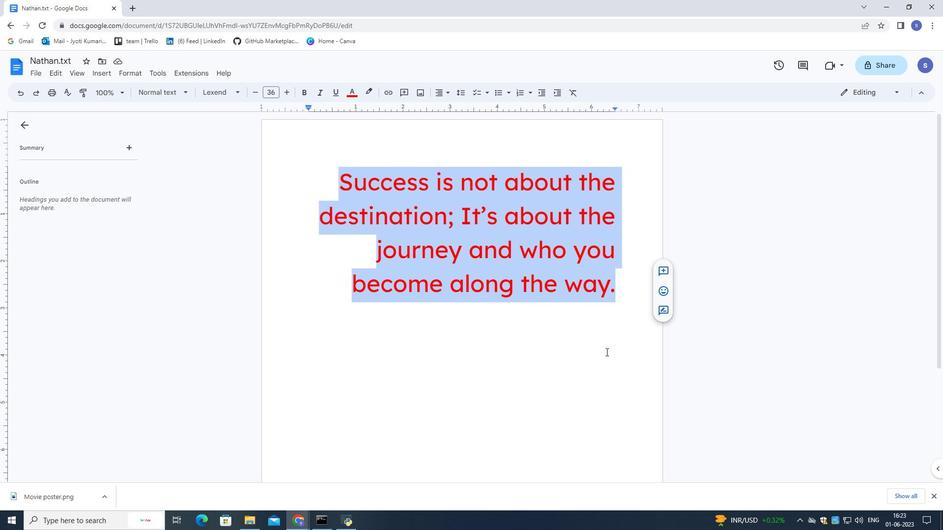 
Action: Mouse pressed left at (612, 341)
Screenshot: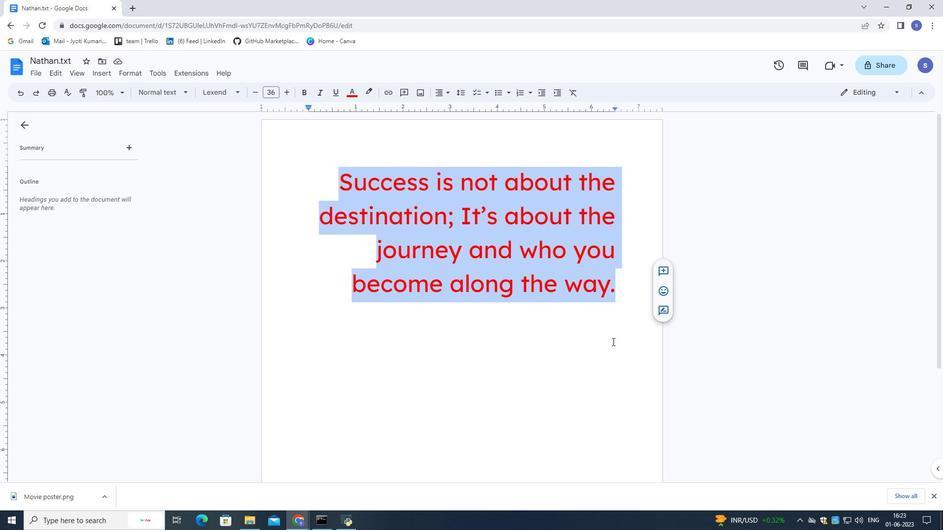 
Action: Mouse moved to (612, 336)
Screenshot: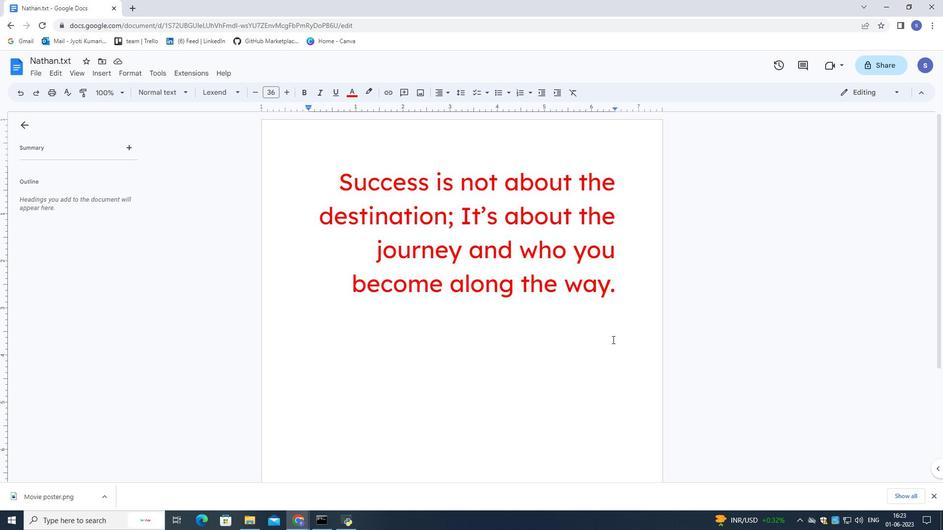 
